 Task: Add Sprouts Sliced Muenster Cheese to the cart.
Action: Mouse pressed left at (19, 77)
Screenshot: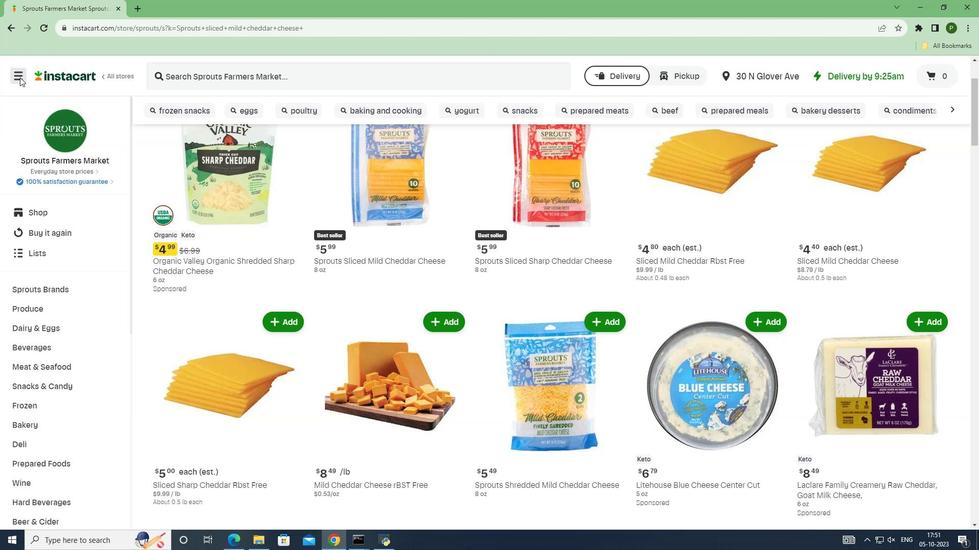 
Action: Mouse moved to (58, 271)
Screenshot: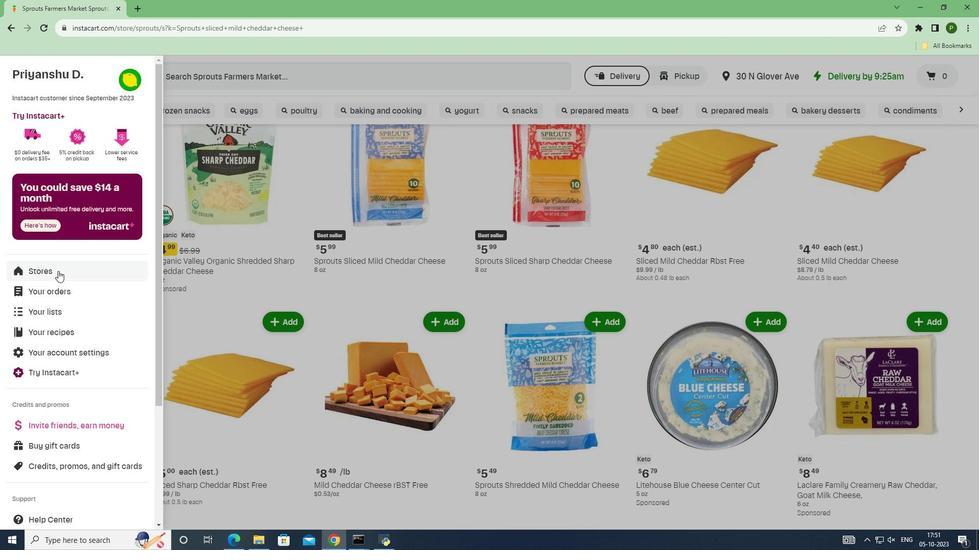 
Action: Mouse pressed left at (58, 271)
Screenshot: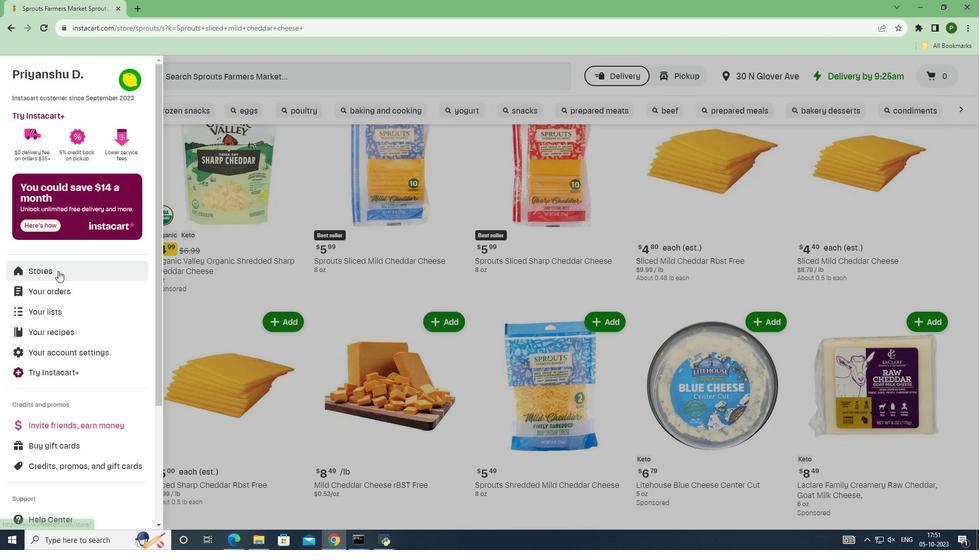 
Action: Mouse moved to (238, 117)
Screenshot: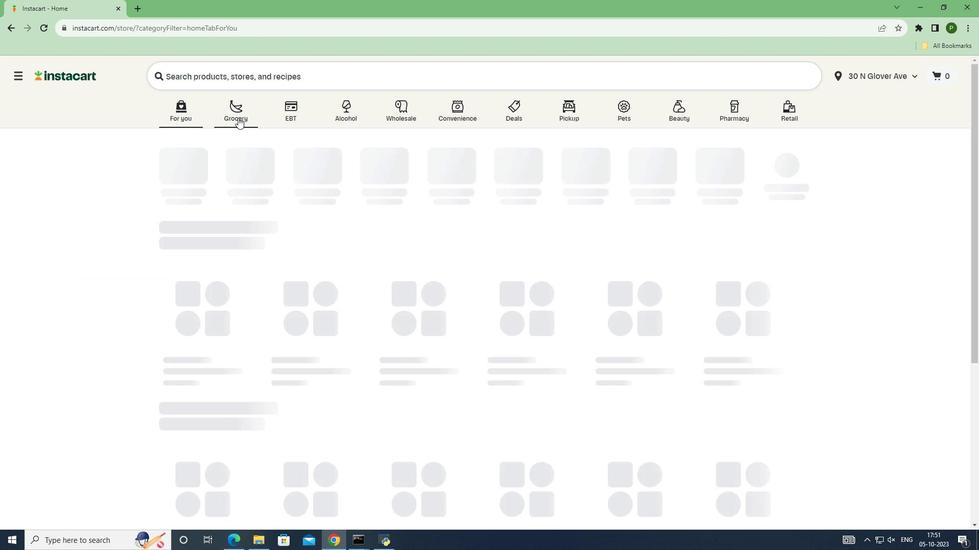 
Action: Mouse pressed left at (238, 117)
Screenshot: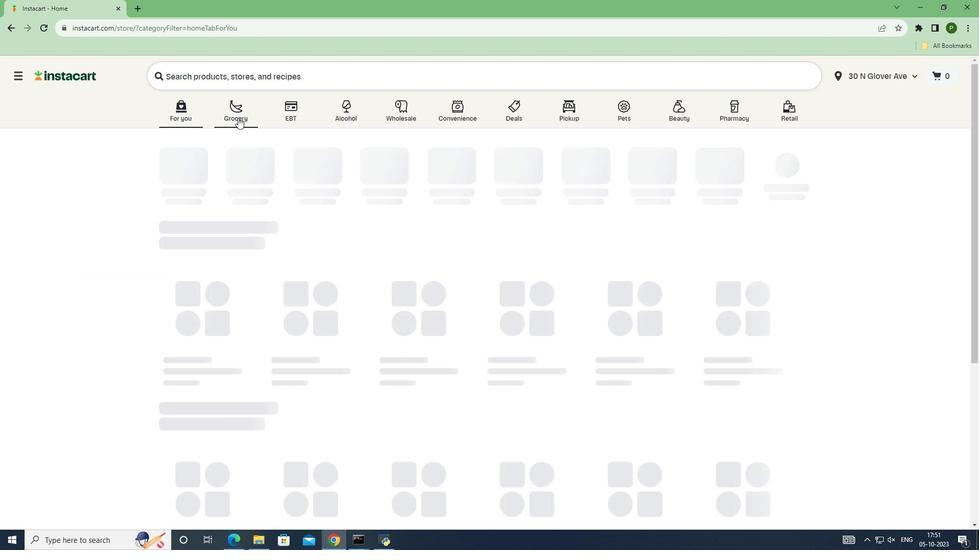 
Action: Mouse moved to (605, 231)
Screenshot: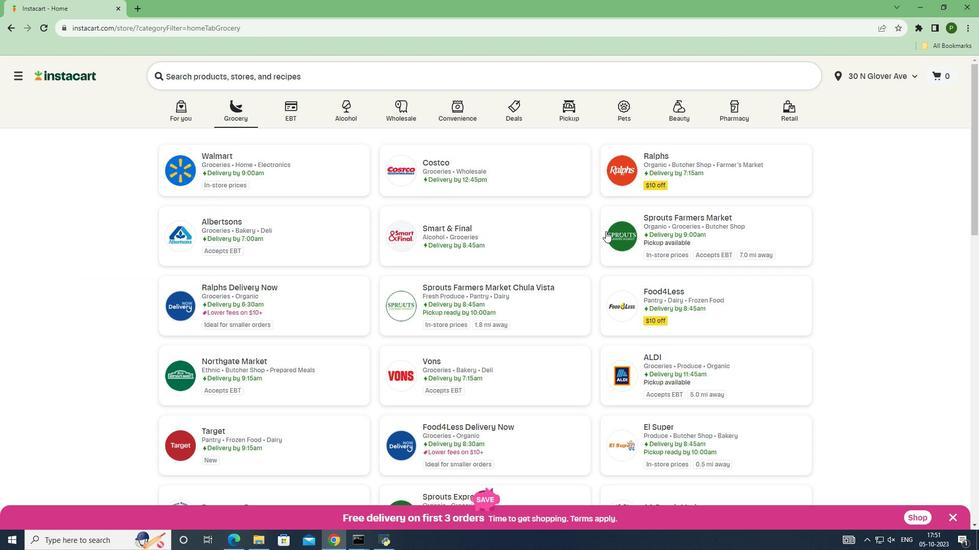 
Action: Mouse pressed left at (605, 231)
Screenshot: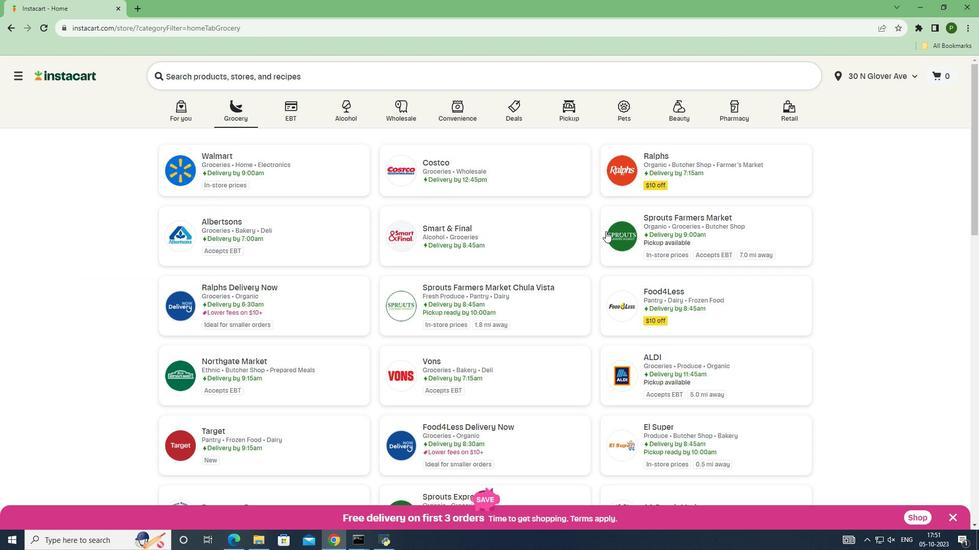 
Action: Mouse moved to (62, 282)
Screenshot: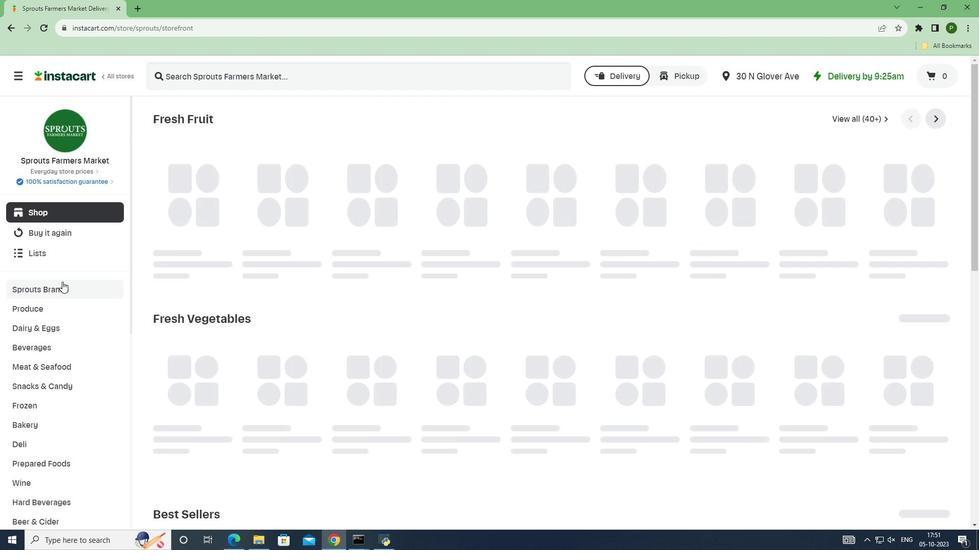 
Action: Mouse pressed left at (62, 282)
Screenshot: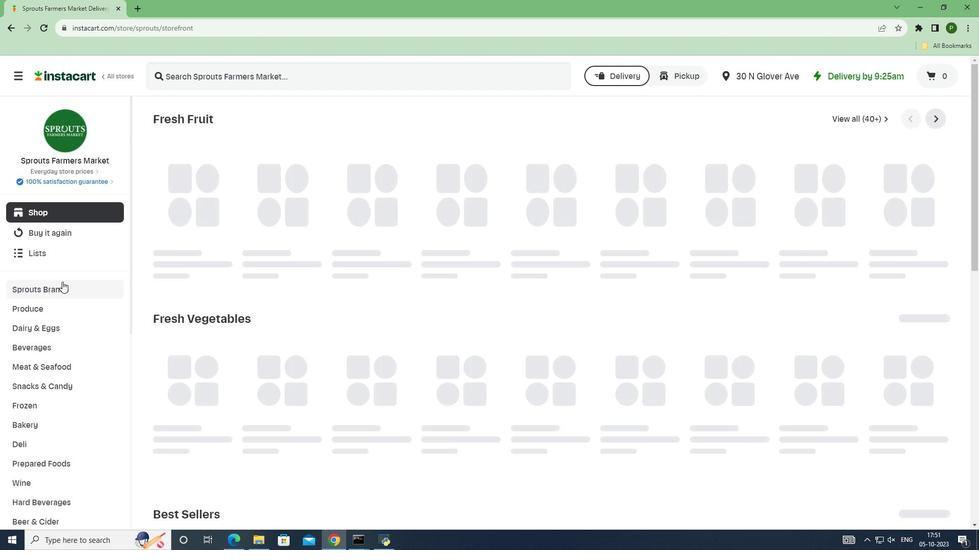 
Action: Mouse moved to (25, 401)
Screenshot: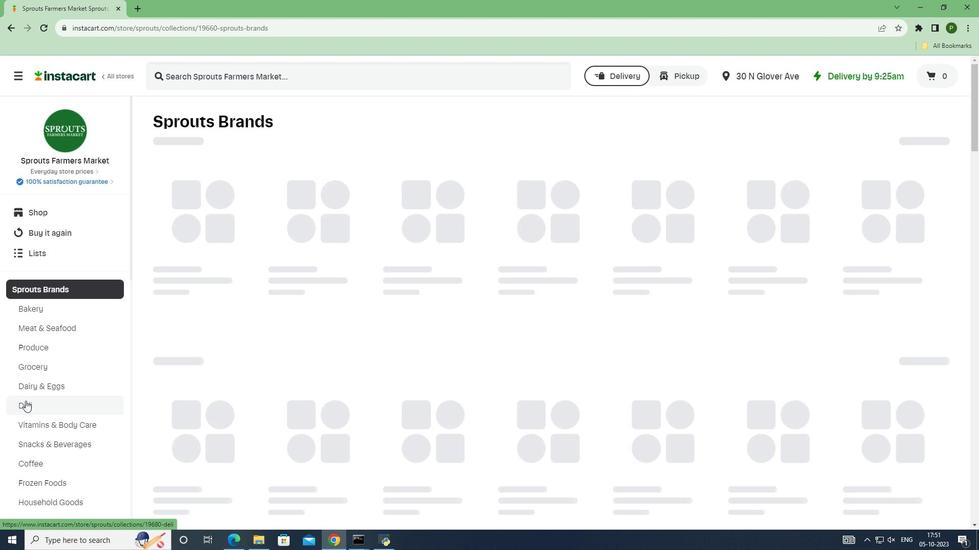 
Action: Mouse pressed left at (25, 401)
Screenshot: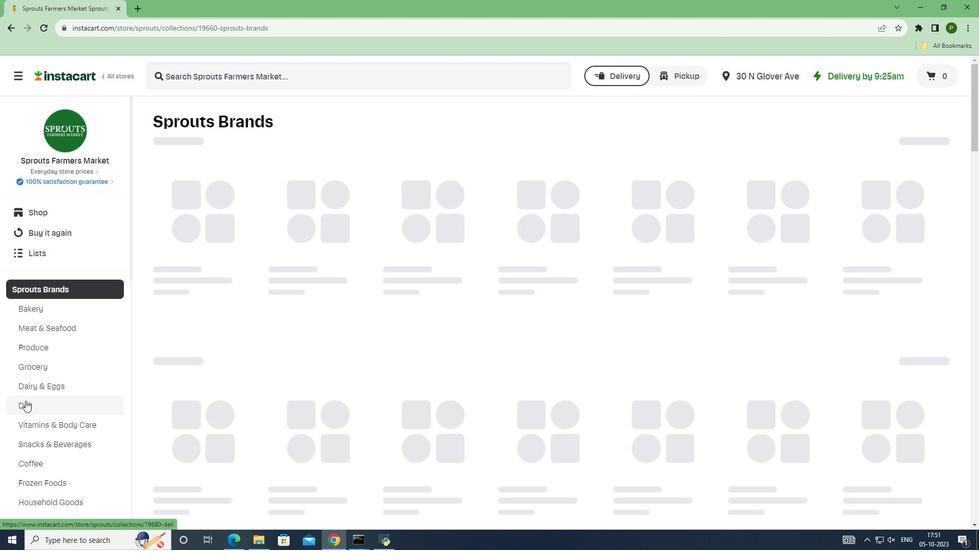 
Action: Mouse moved to (278, 82)
Screenshot: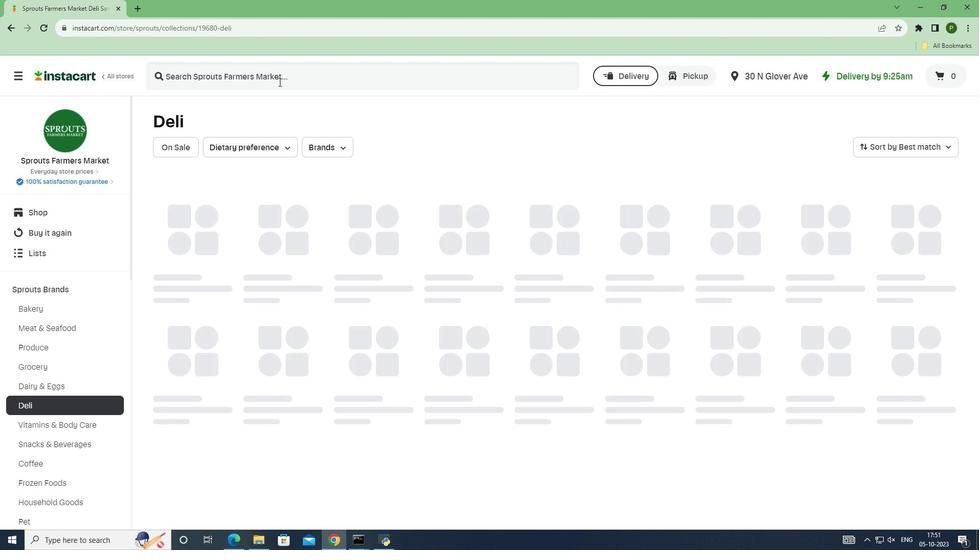 
Action: Mouse pressed left at (278, 82)
Screenshot: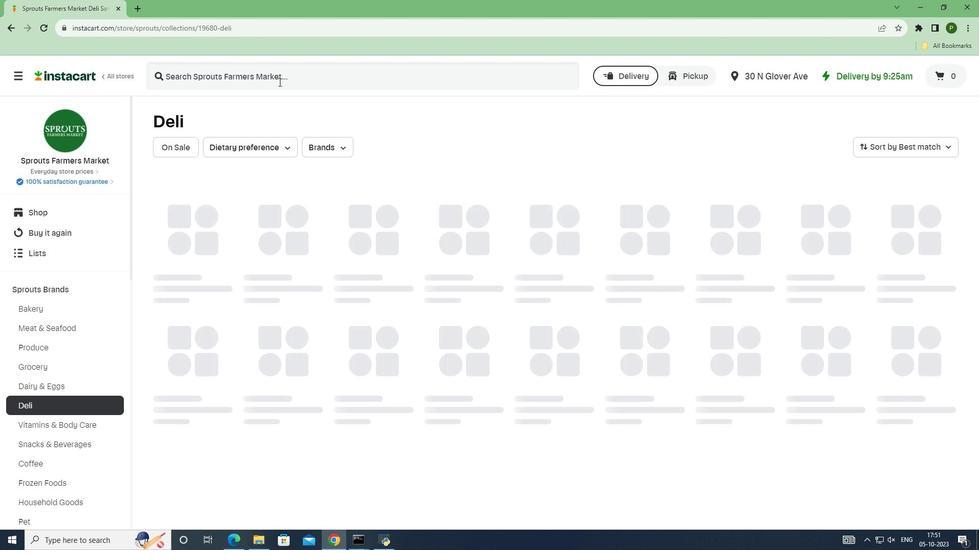 
Action: Key pressed <Key.caps_lock>S<Key.caps_lock>prouts<Key.space>sliced<Key.space>muenster<Key.space>cheese<Key.space><Key.enter>
Screenshot: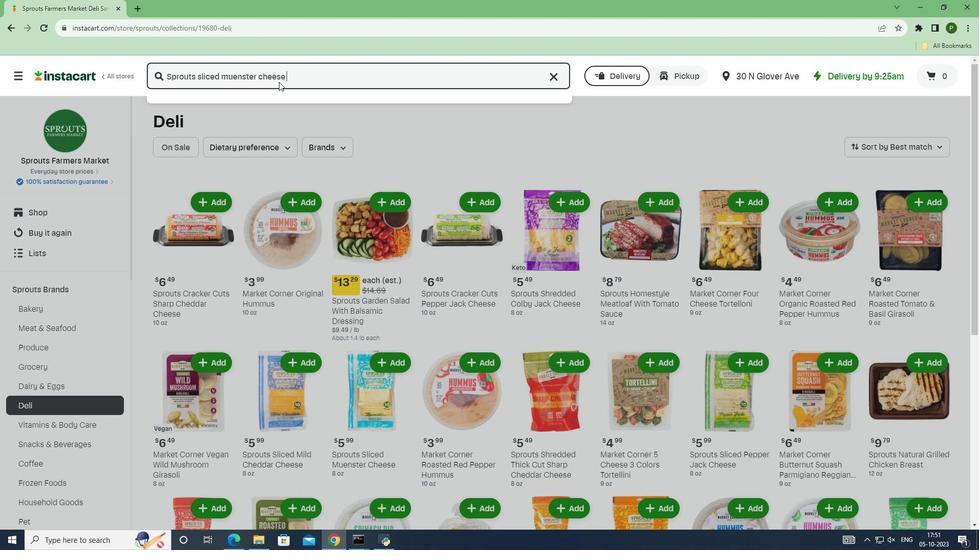 
Action: Mouse moved to (253, 159)
Screenshot: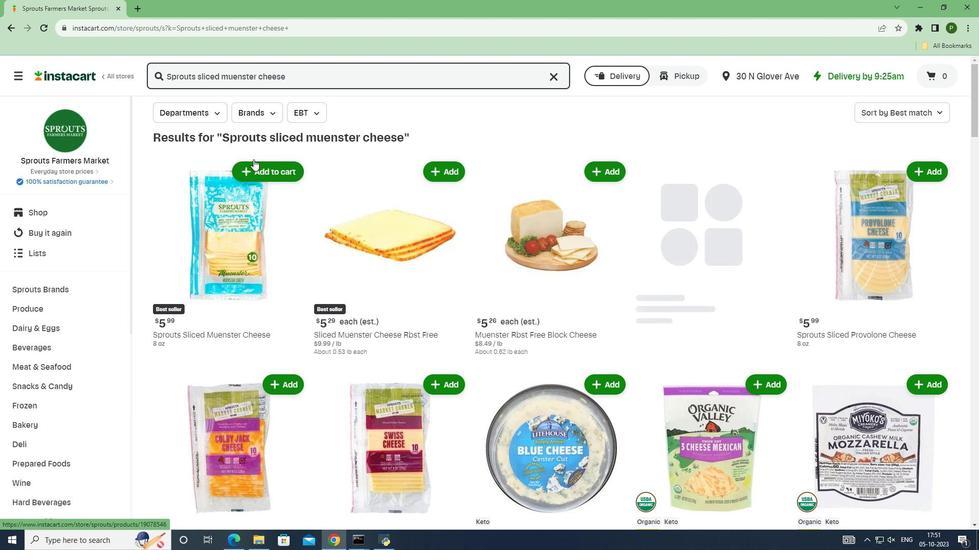 
Action: Mouse pressed left at (253, 159)
Screenshot: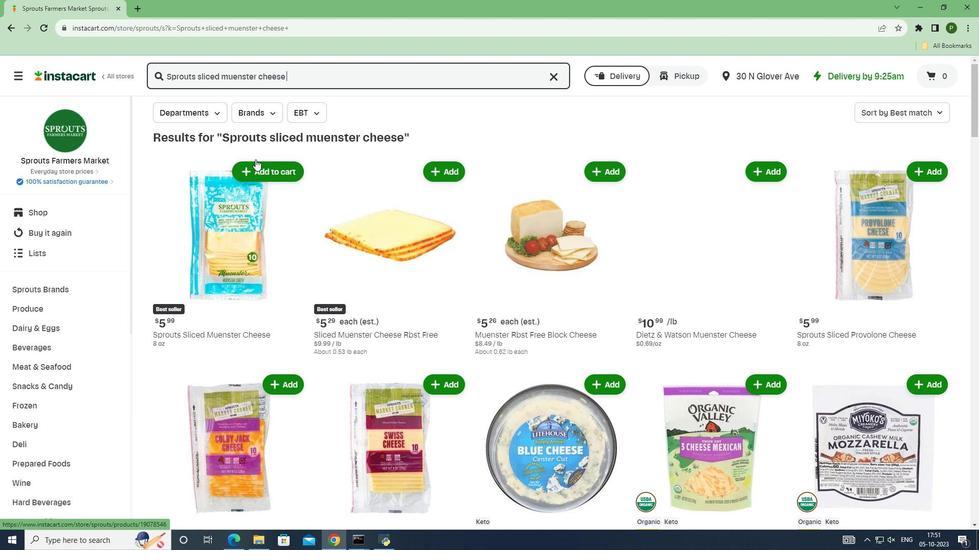 
Action: Mouse moved to (259, 163)
Screenshot: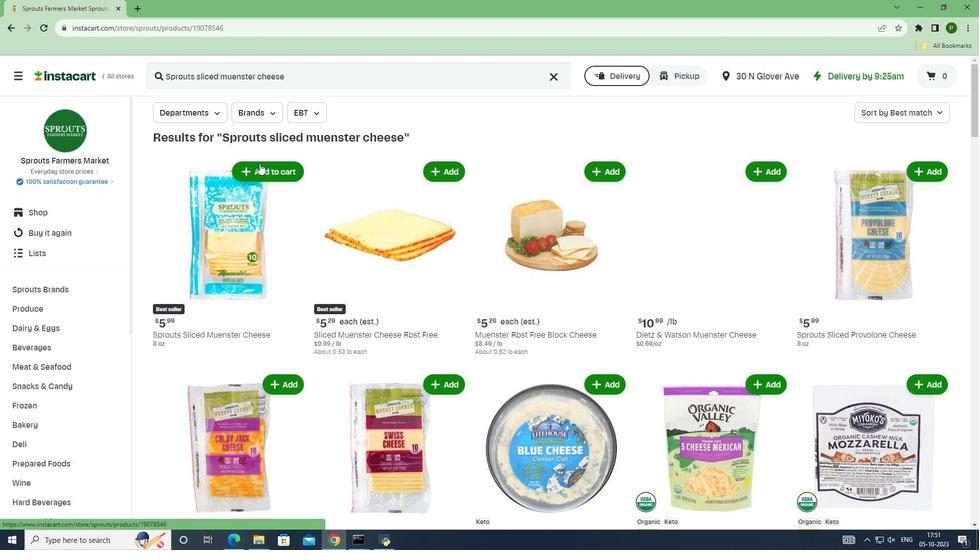 
Action: Mouse pressed left at (259, 163)
Screenshot: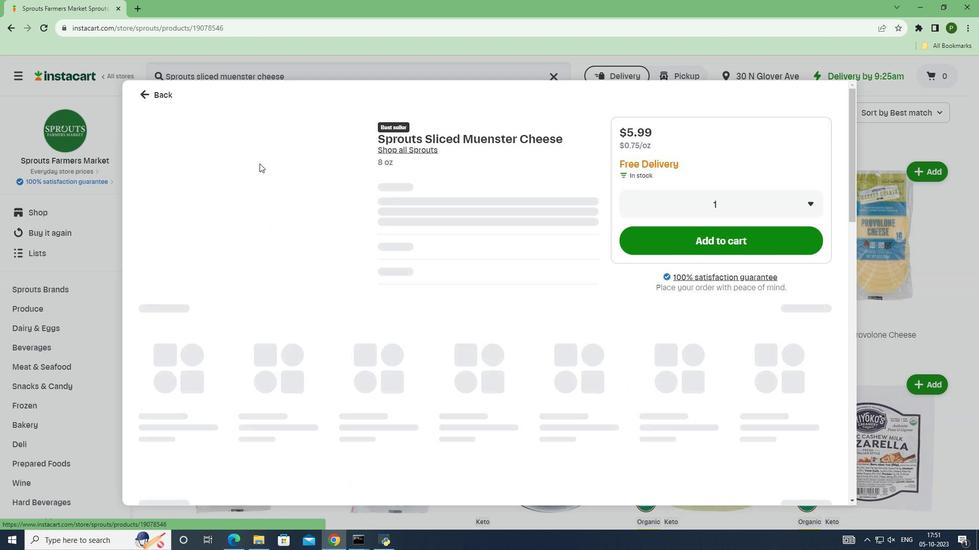 
Action: Mouse moved to (145, 94)
Screenshot: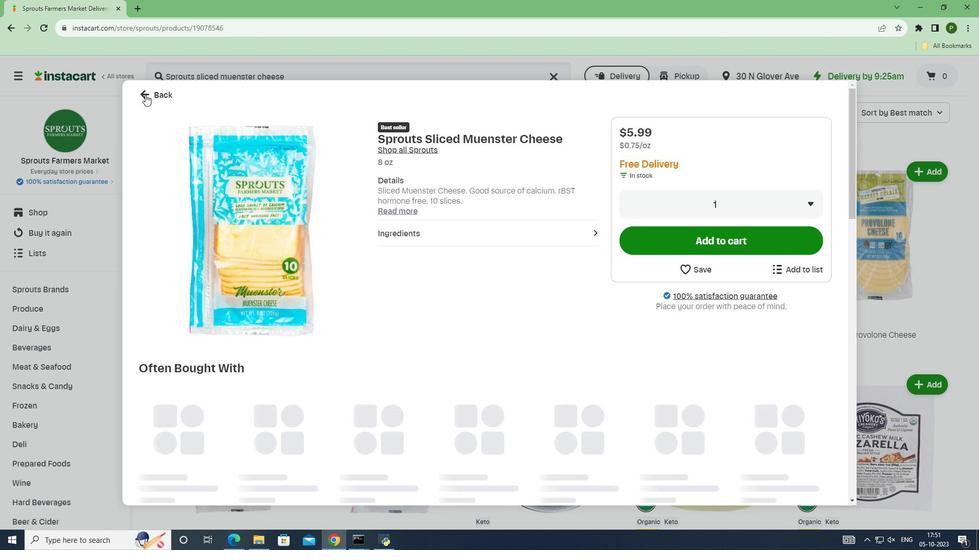 
Action: Mouse pressed left at (145, 94)
Screenshot: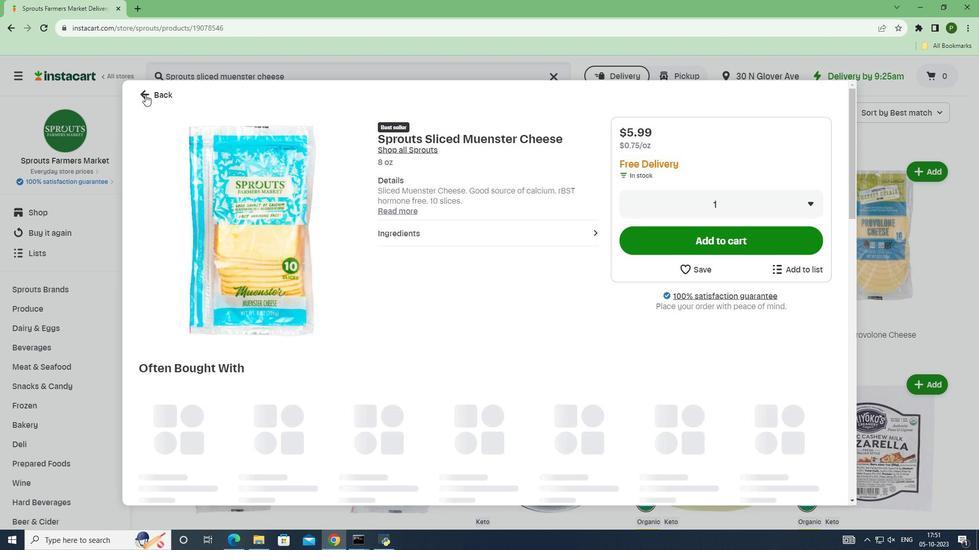 
Action: Mouse moved to (268, 172)
Screenshot: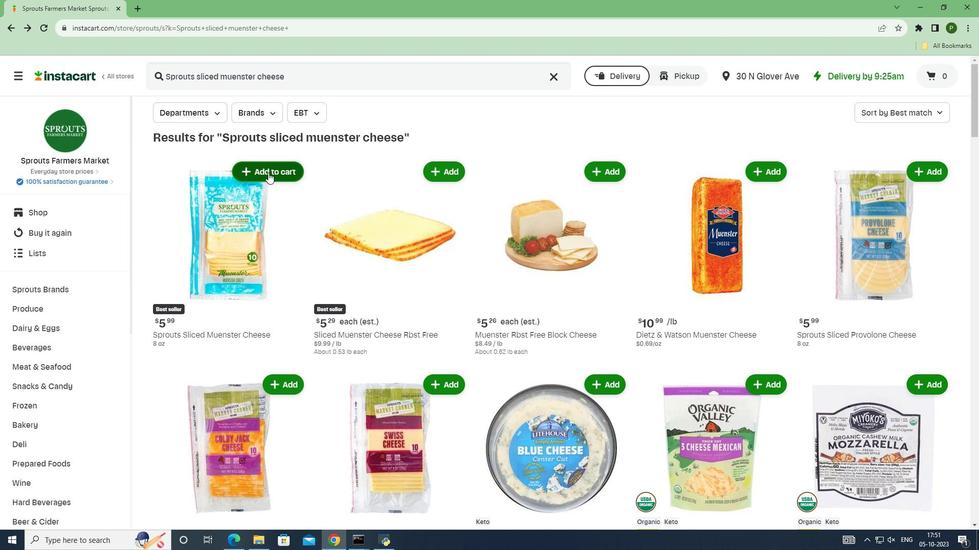 
Action: Mouse pressed left at (268, 172)
Screenshot: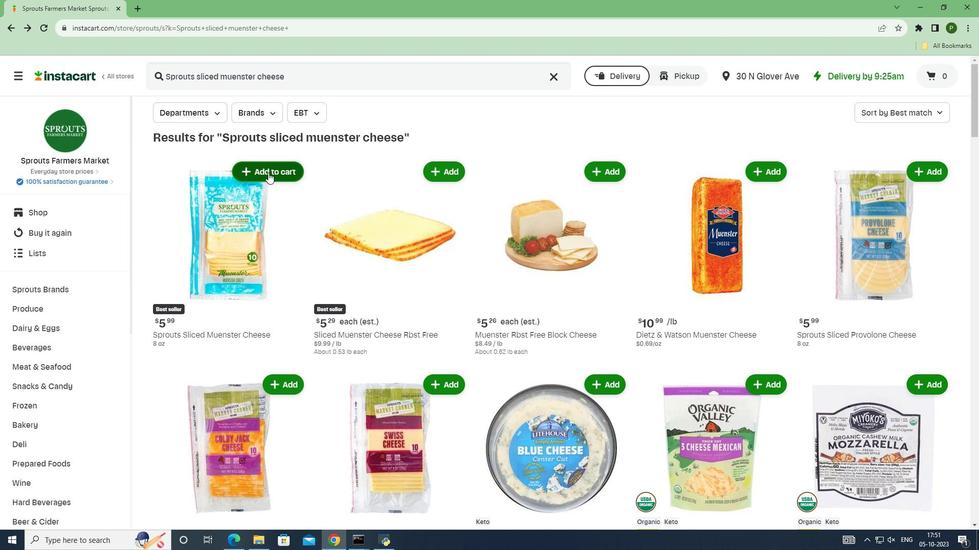 
